 Task: Set the default behaviour for Augmented reality permission to "Do not allow sites to create a 3D map of your surroundings or track camera position".
Action: Mouse moved to (1279, 39)
Screenshot: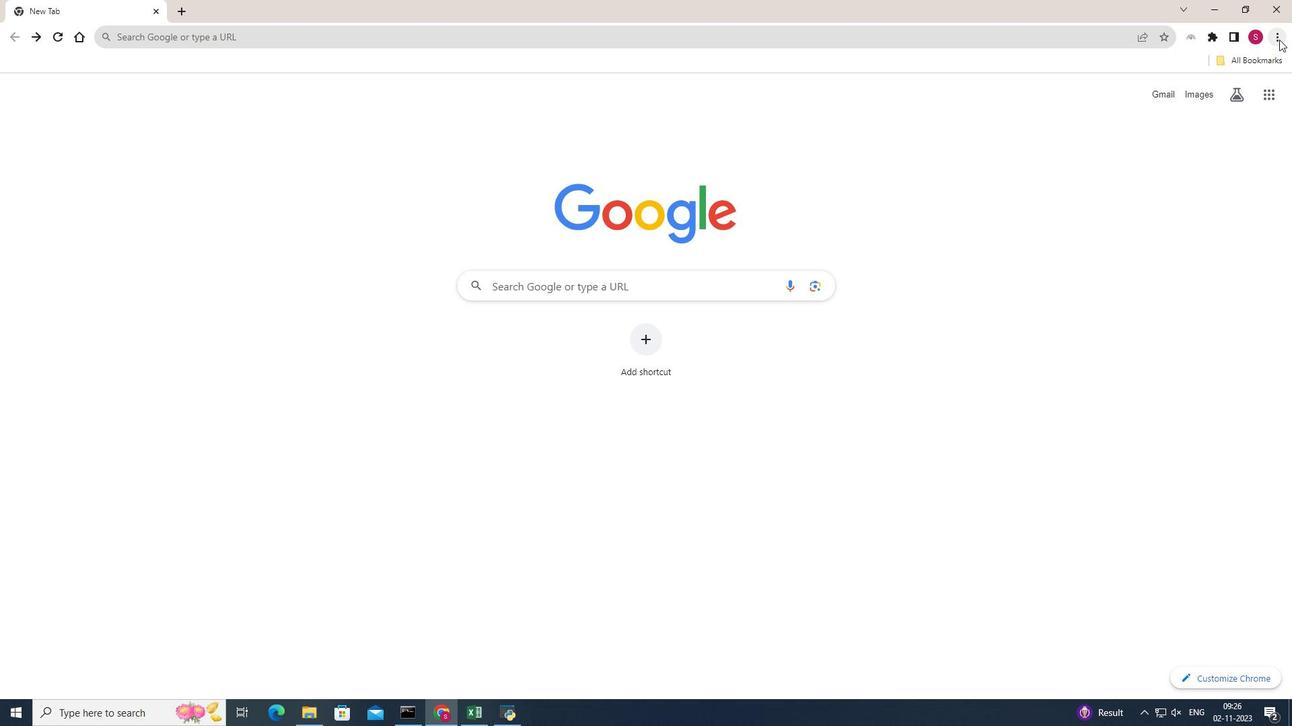 
Action: Mouse pressed left at (1279, 39)
Screenshot: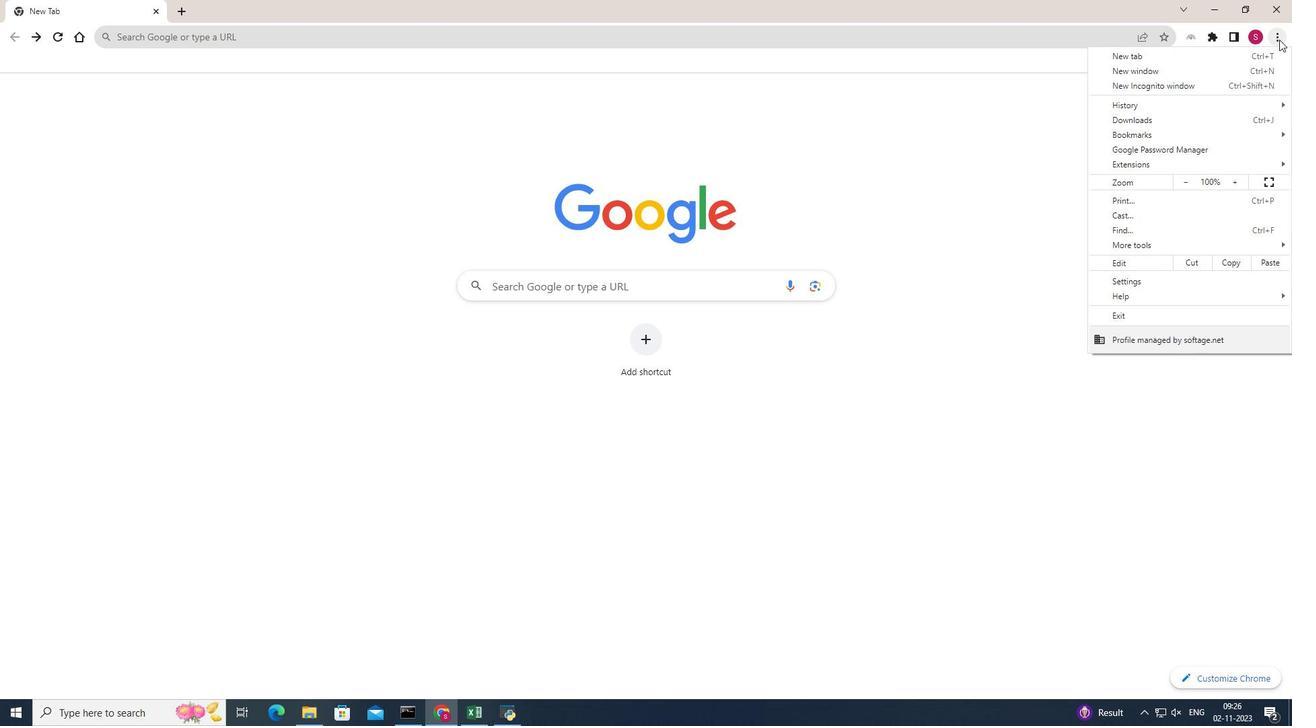 
Action: Mouse moved to (1158, 281)
Screenshot: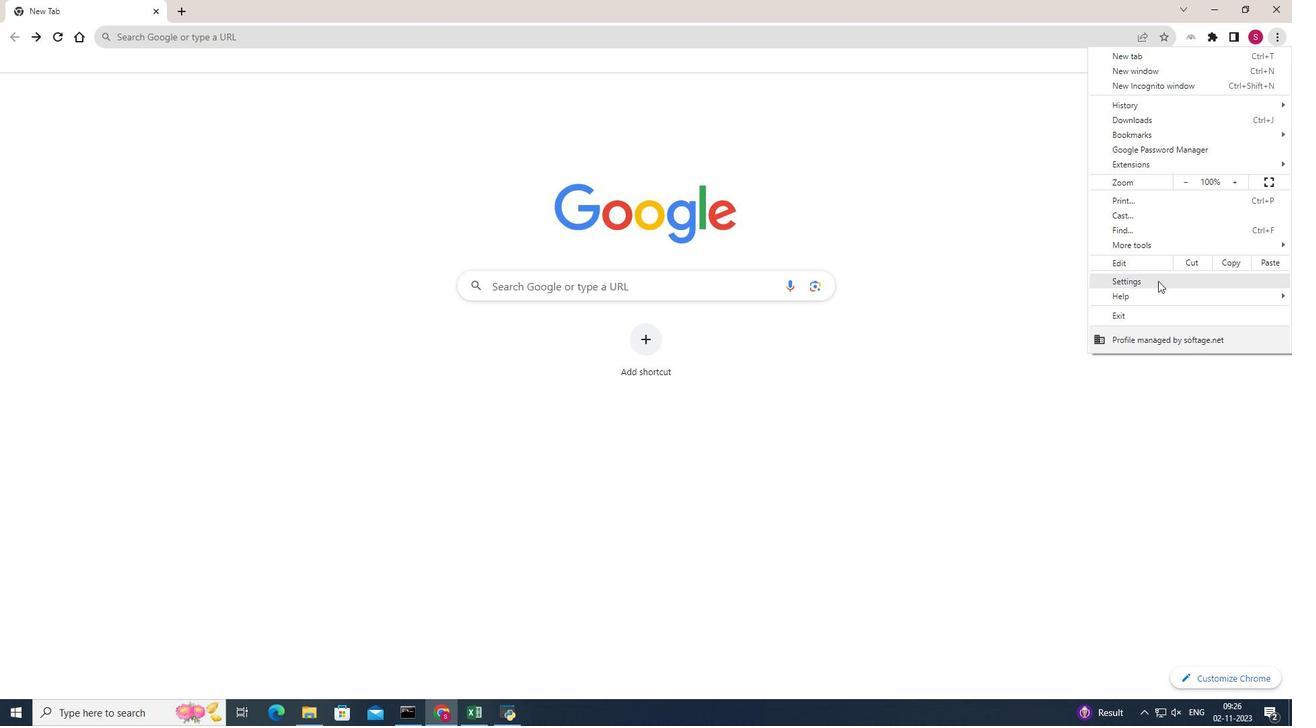 
Action: Mouse pressed left at (1158, 281)
Screenshot: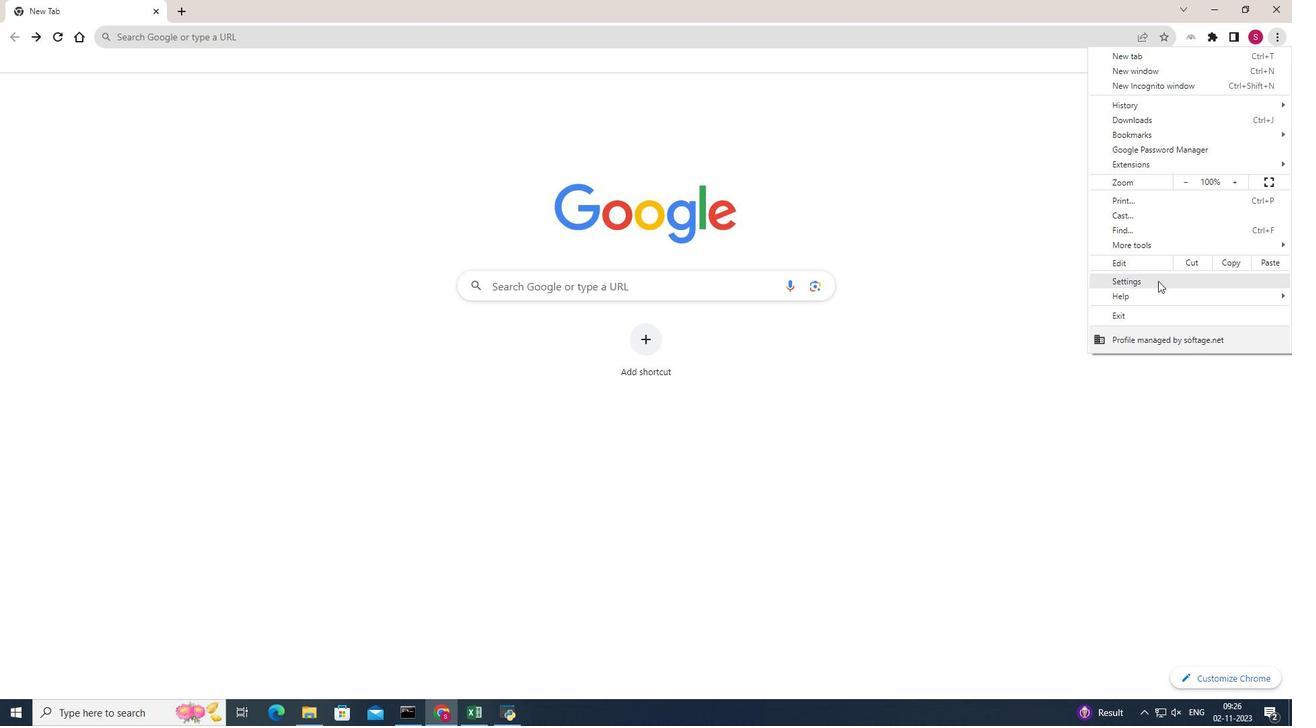 
Action: Mouse moved to (115, 171)
Screenshot: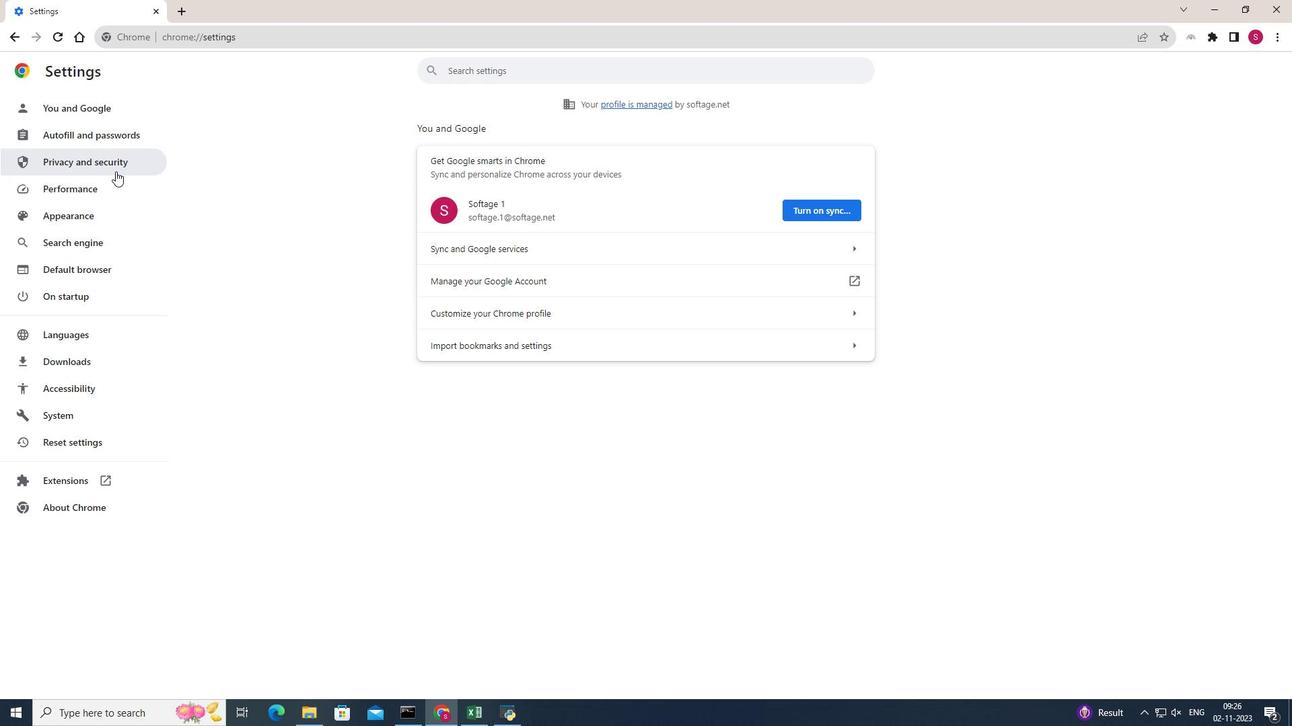 
Action: Mouse pressed left at (115, 171)
Screenshot: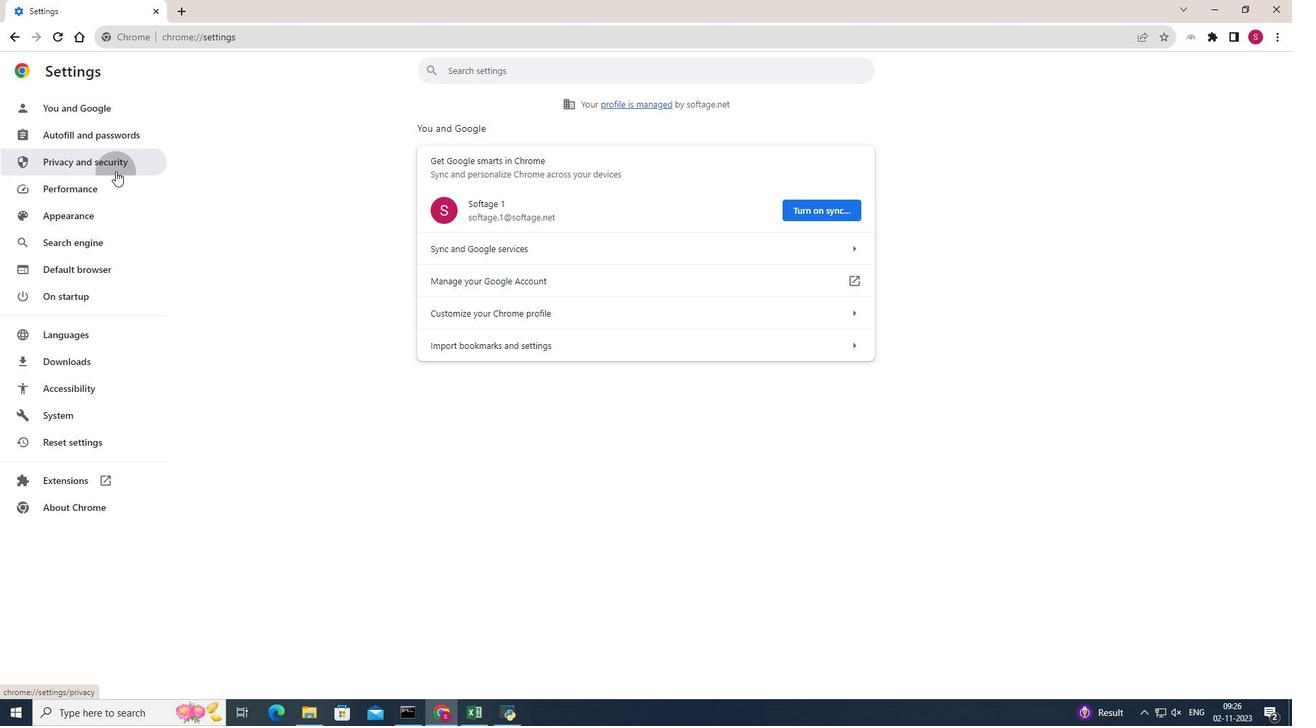 
Action: Mouse moved to (607, 426)
Screenshot: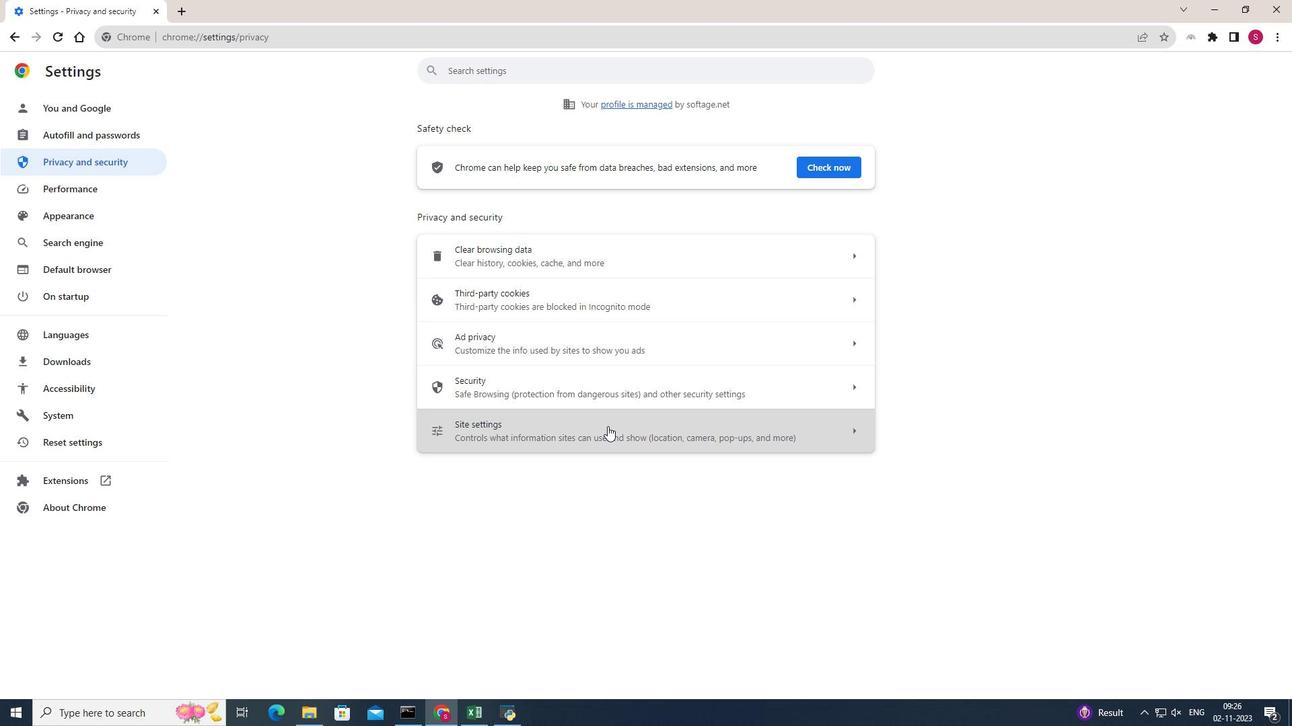 
Action: Mouse pressed left at (607, 426)
Screenshot: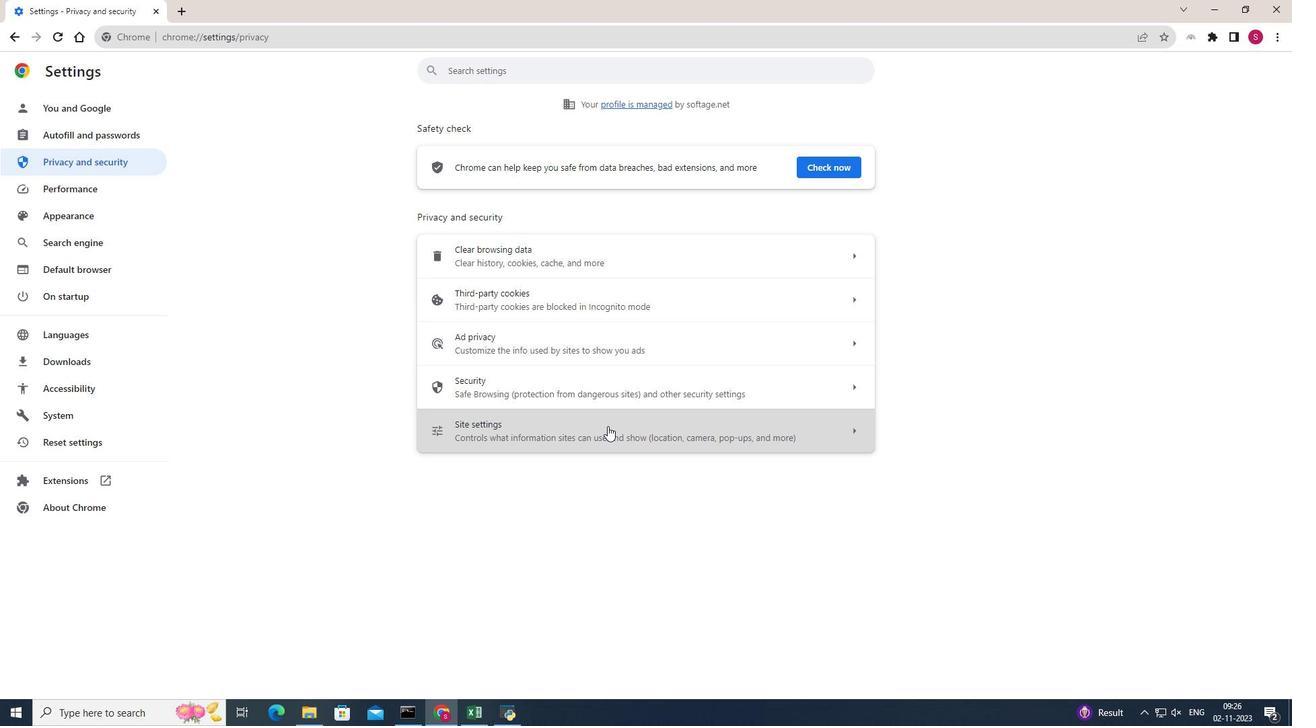 
Action: Mouse scrolled (607, 426) with delta (0, 0)
Screenshot: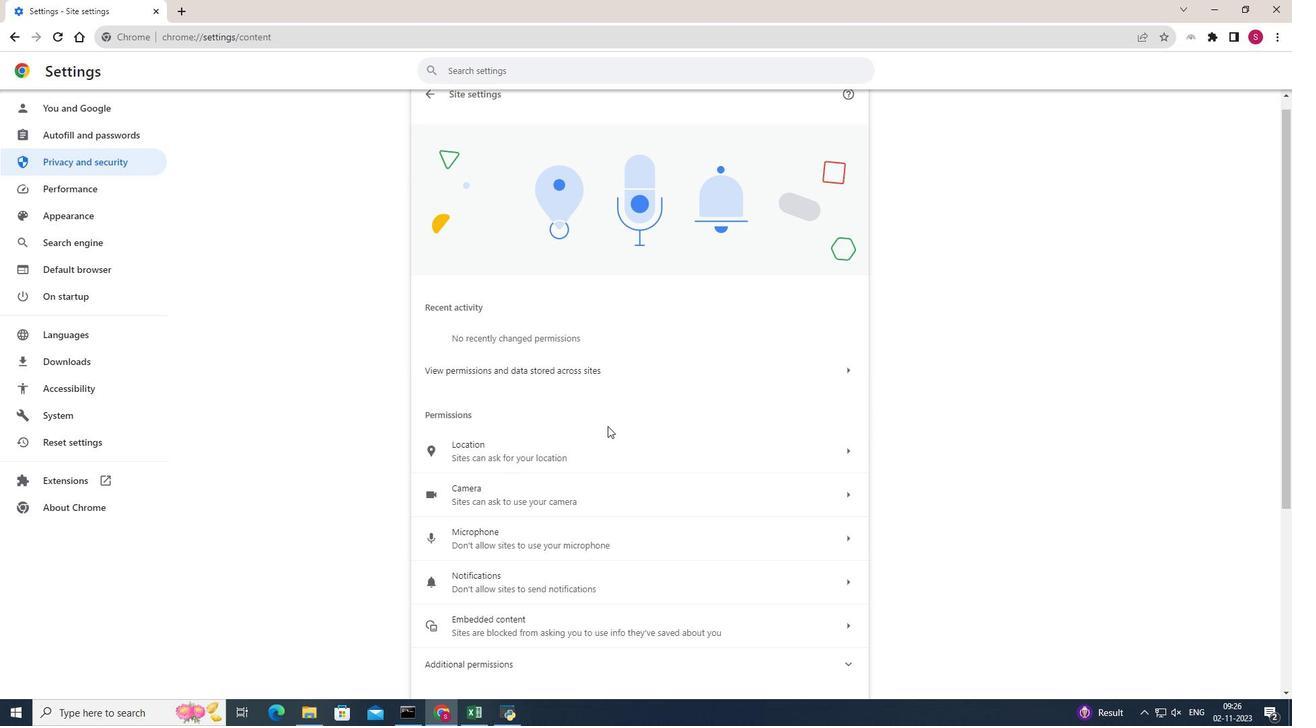 
Action: Mouse scrolled (607, 427) with delta (0, 0)
Screenshot: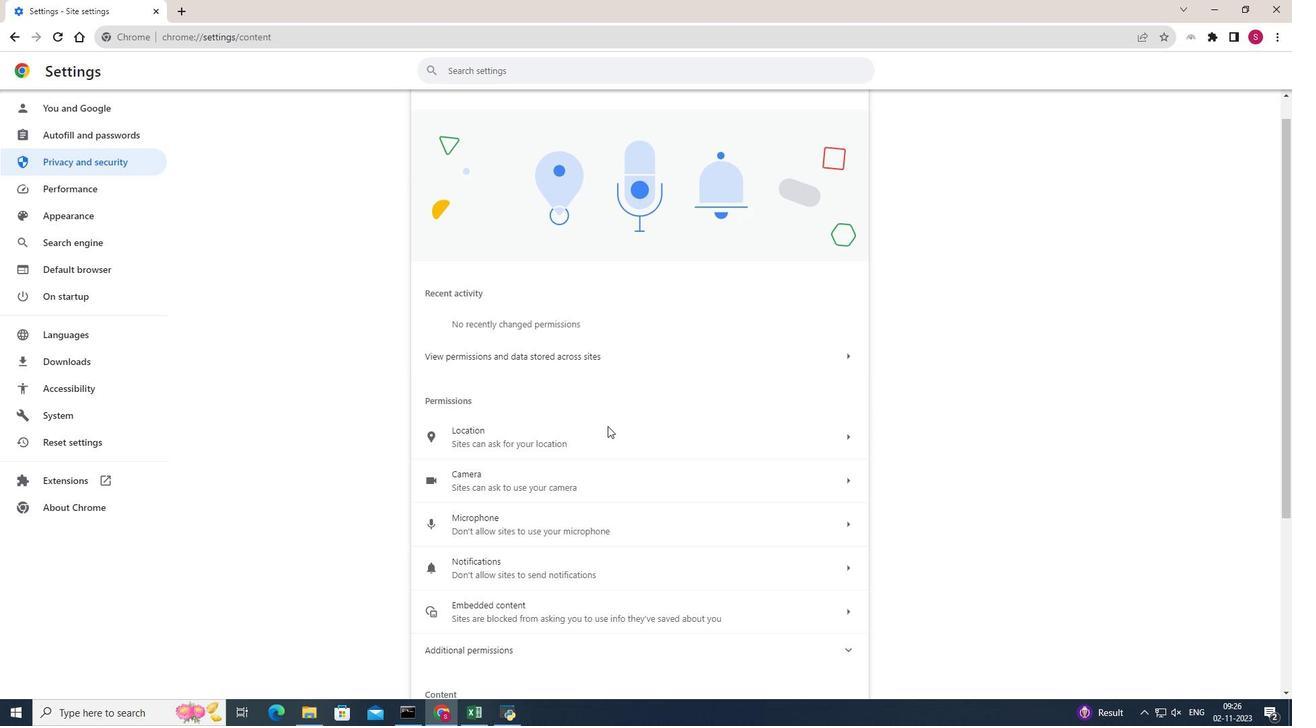 
Action: Mouse scrolled (607, 426) with delta (0, 0)
Screenshot: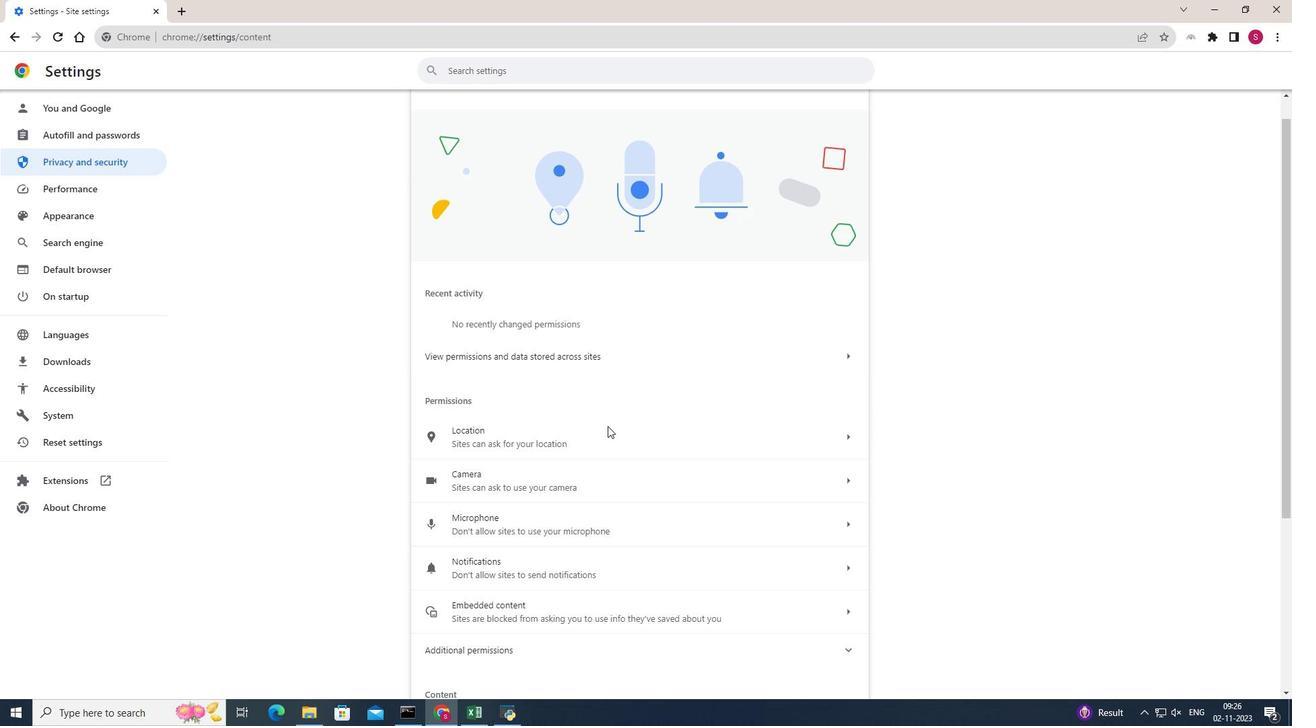 
Action: Mouse scrolled (607, 426) with delta (0, 0)
Screenshot: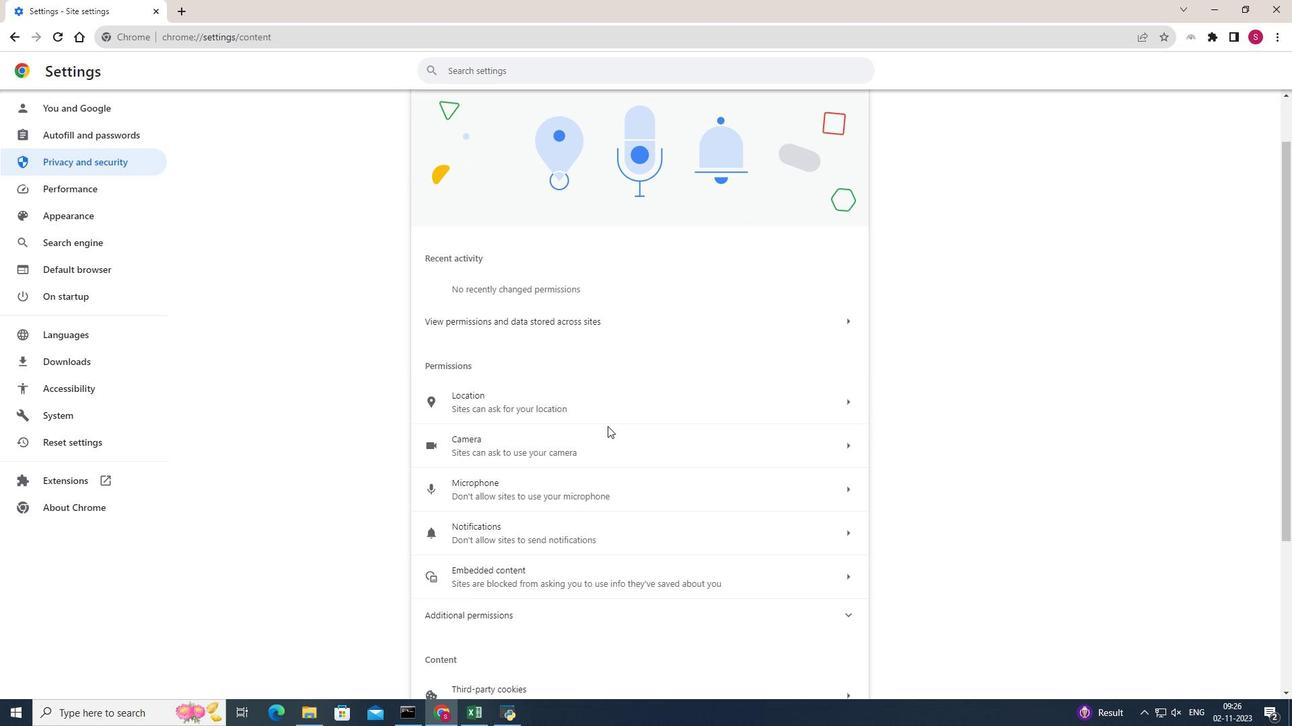 
Action: Mouse scrolled (607, 426) with delta (0, 0)
Screenshot: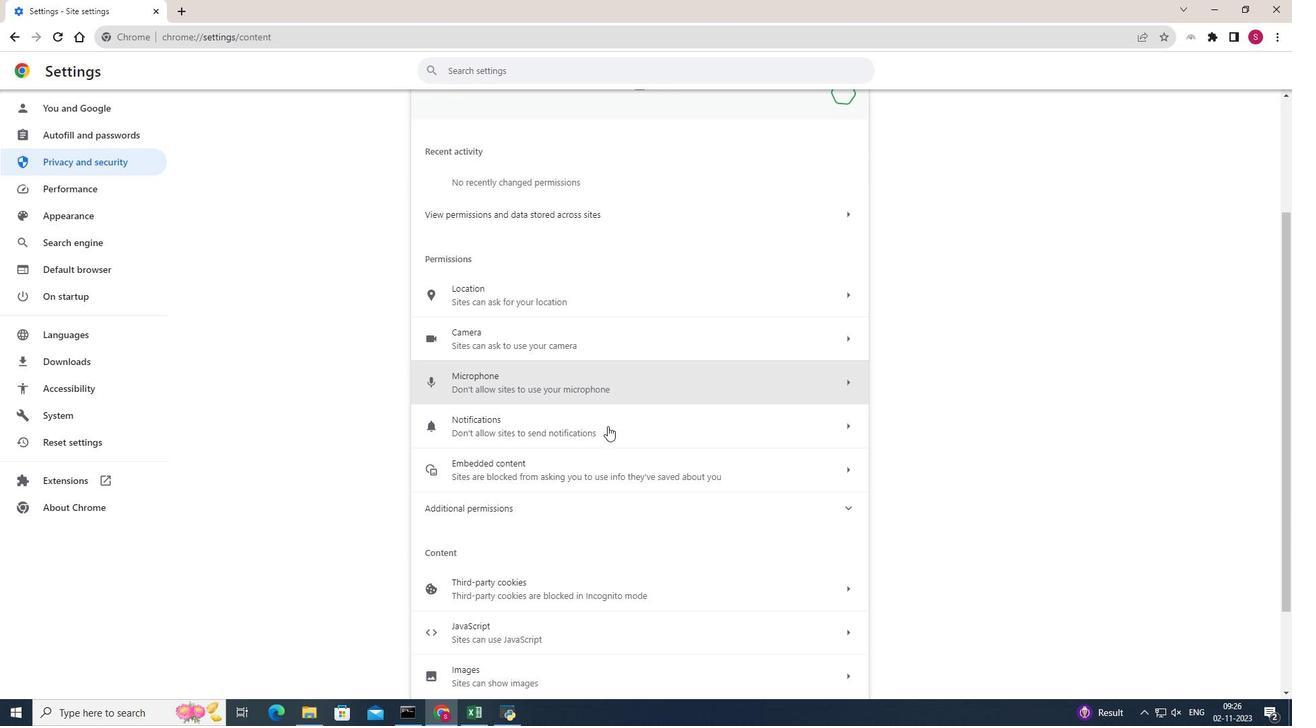 
Action: Mouse scrolled (607, 426) with delta (0, 0)
Screenshot: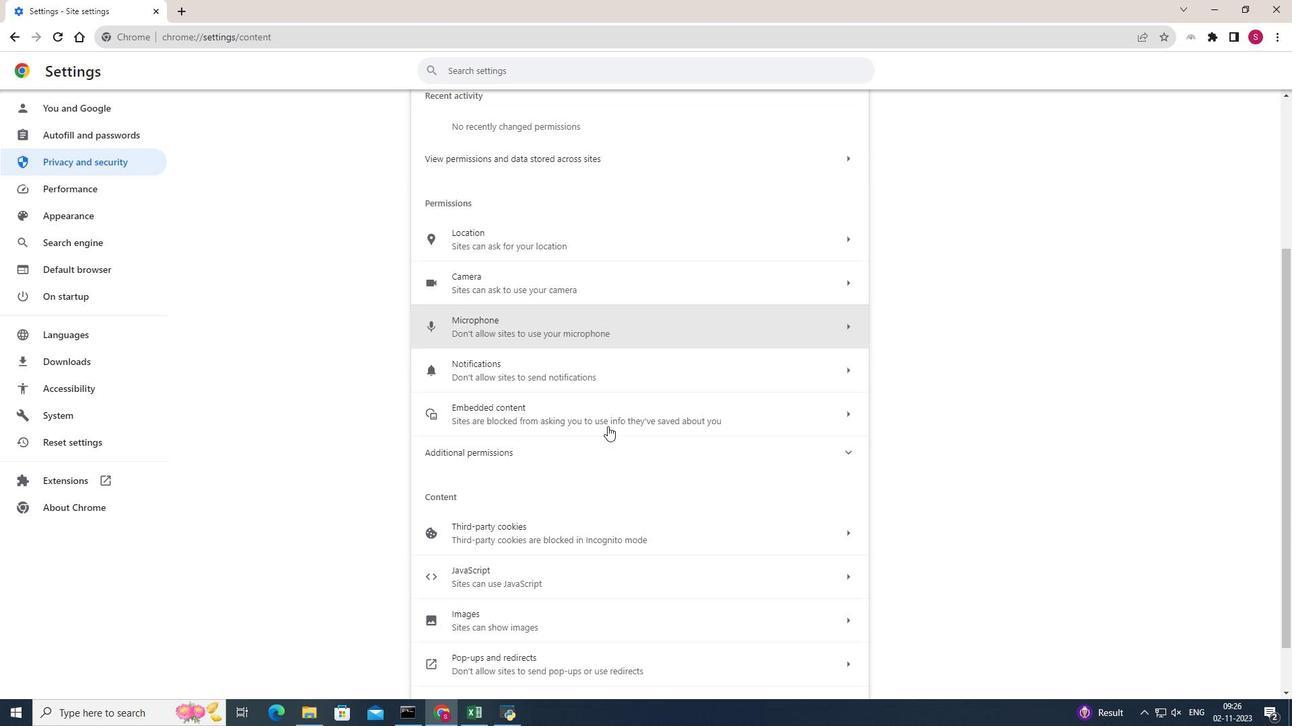 
Action: Mouse scrolled (607, 426) with delta (0, 0)
Screenshot: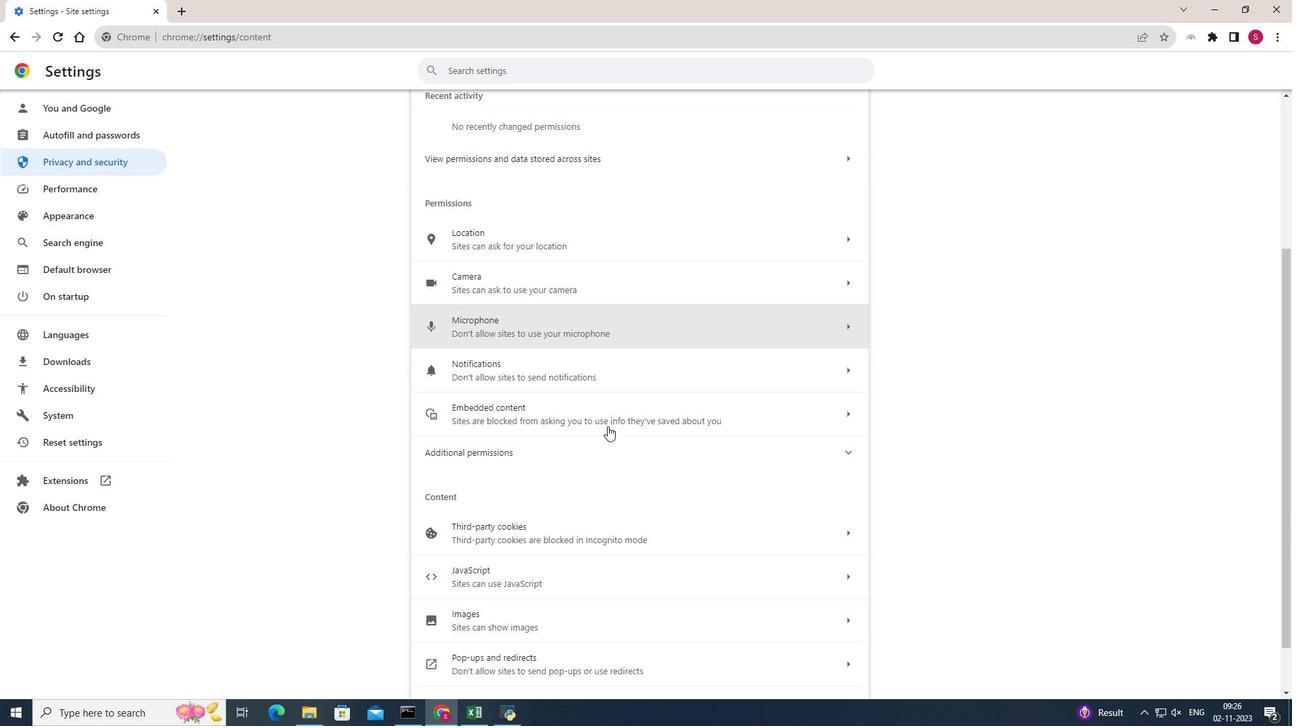 
Action: Mouse moved to (573, 391)
Screenshot: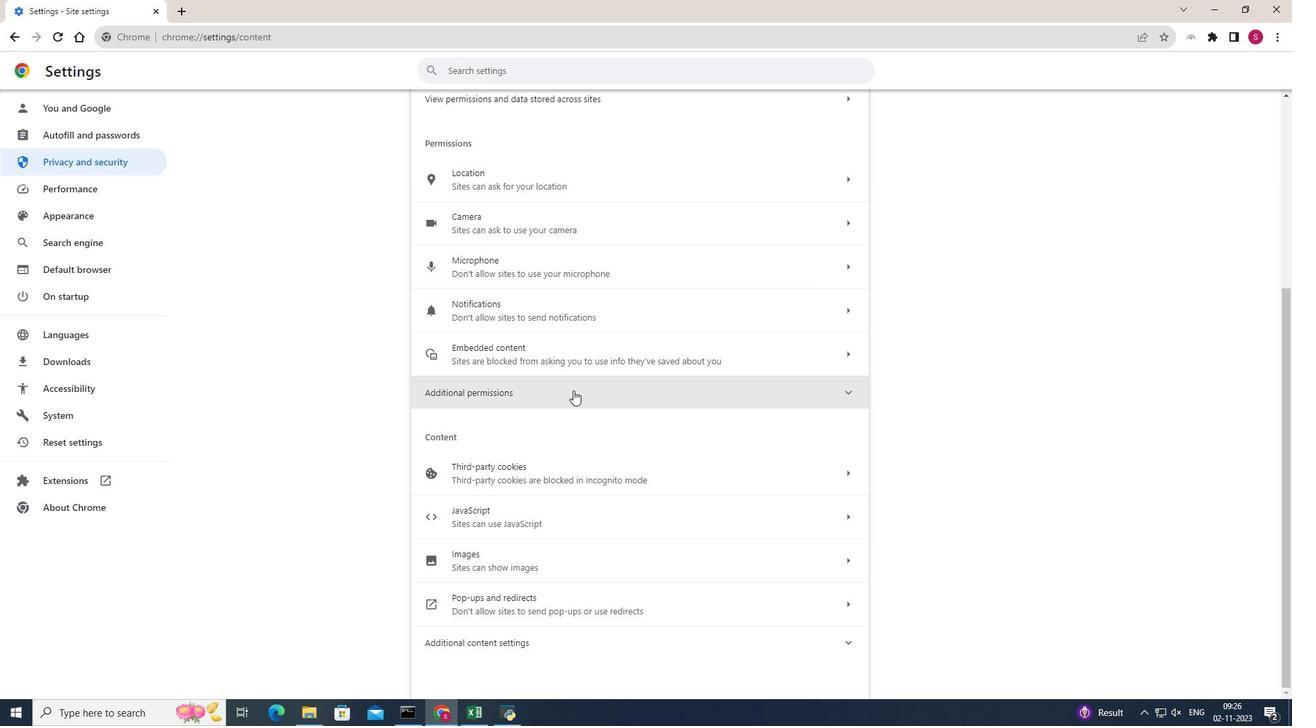 
Action: Mouse pressed left at (573, 391)
Screenshot: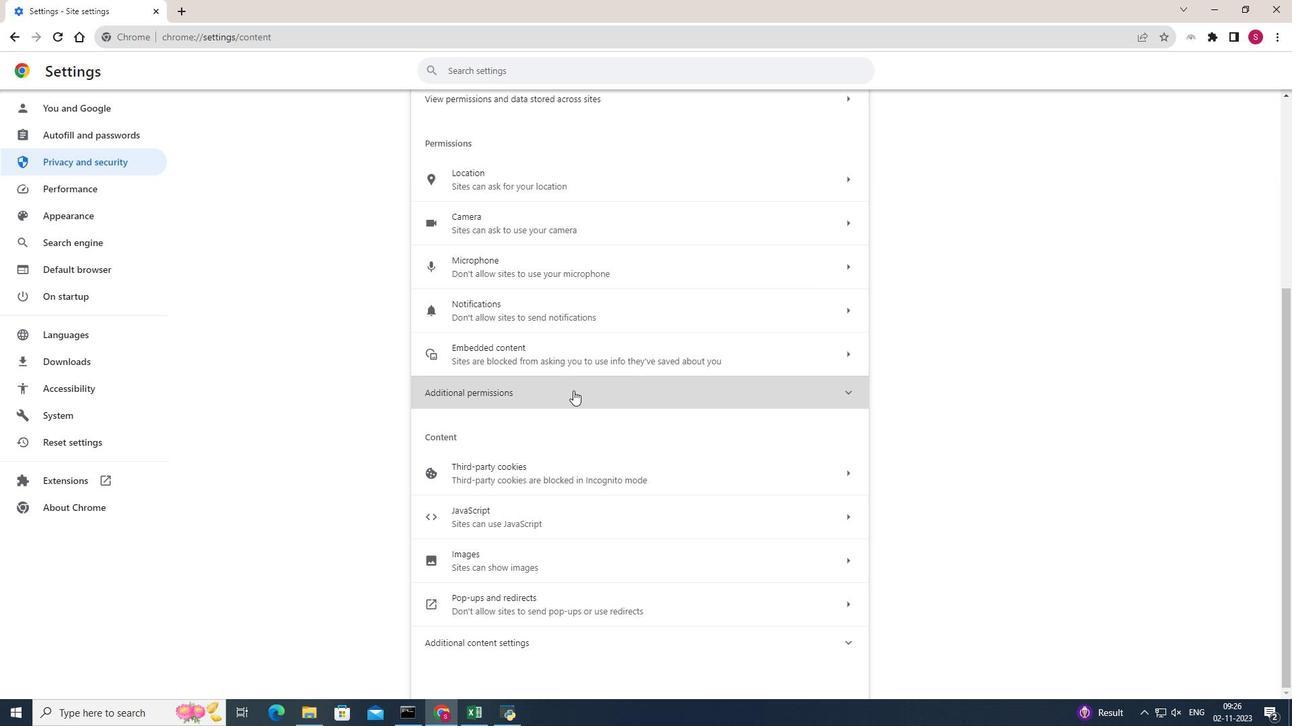 
Action: Mouse moved to (672, 438)
Screenshot: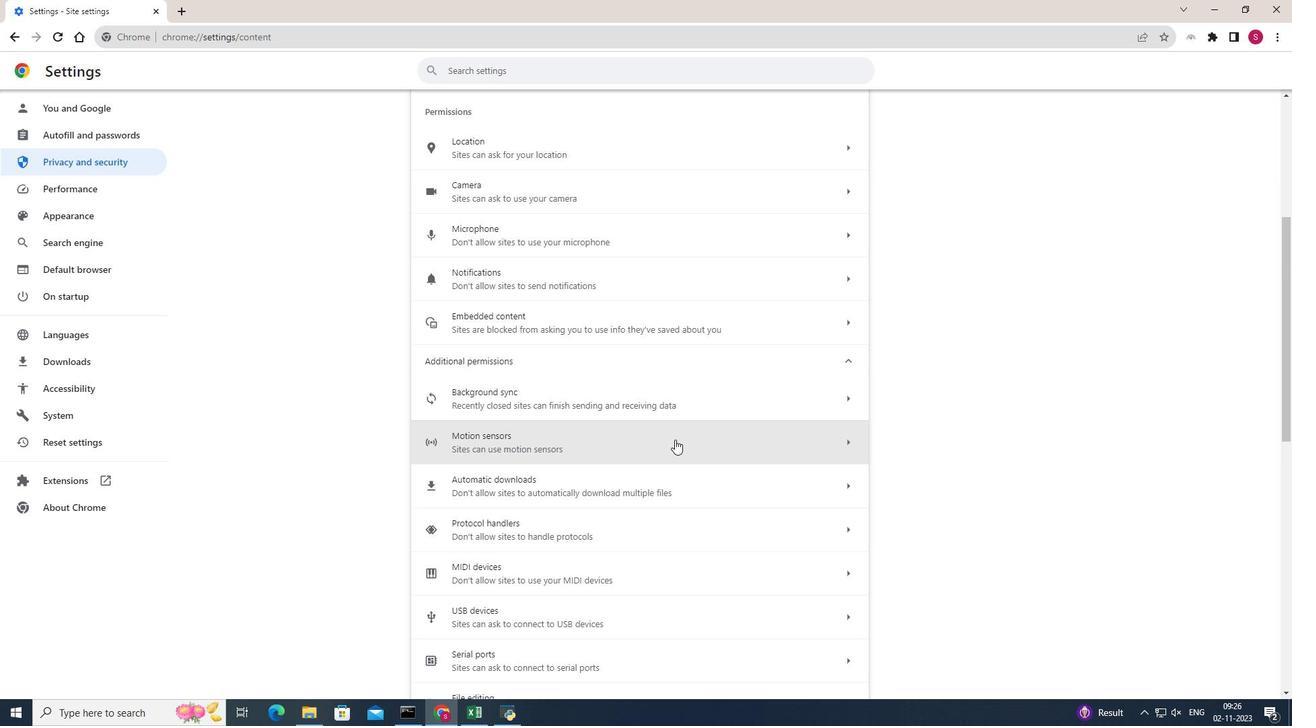 
Action: Mouse scrolled (672, 438) with delta (0, 0)
Screenshot: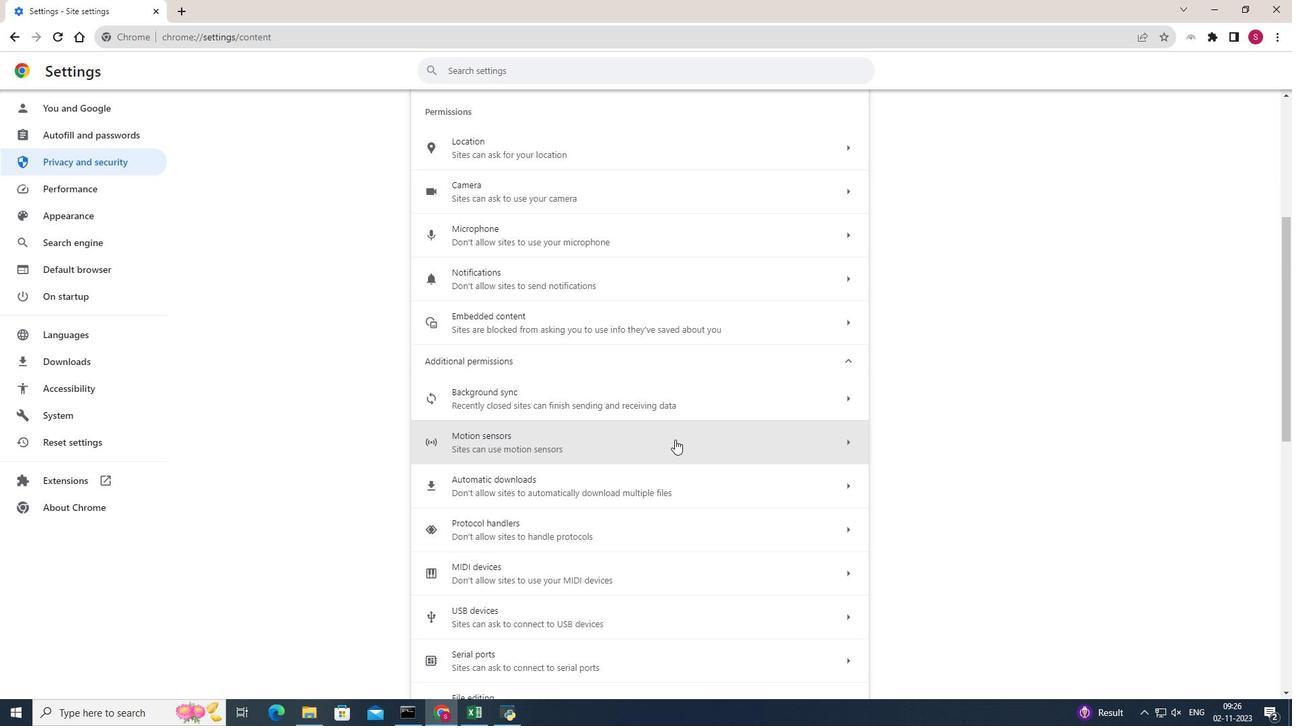
Action: Mouse moved to (673, 439)
Screenshot: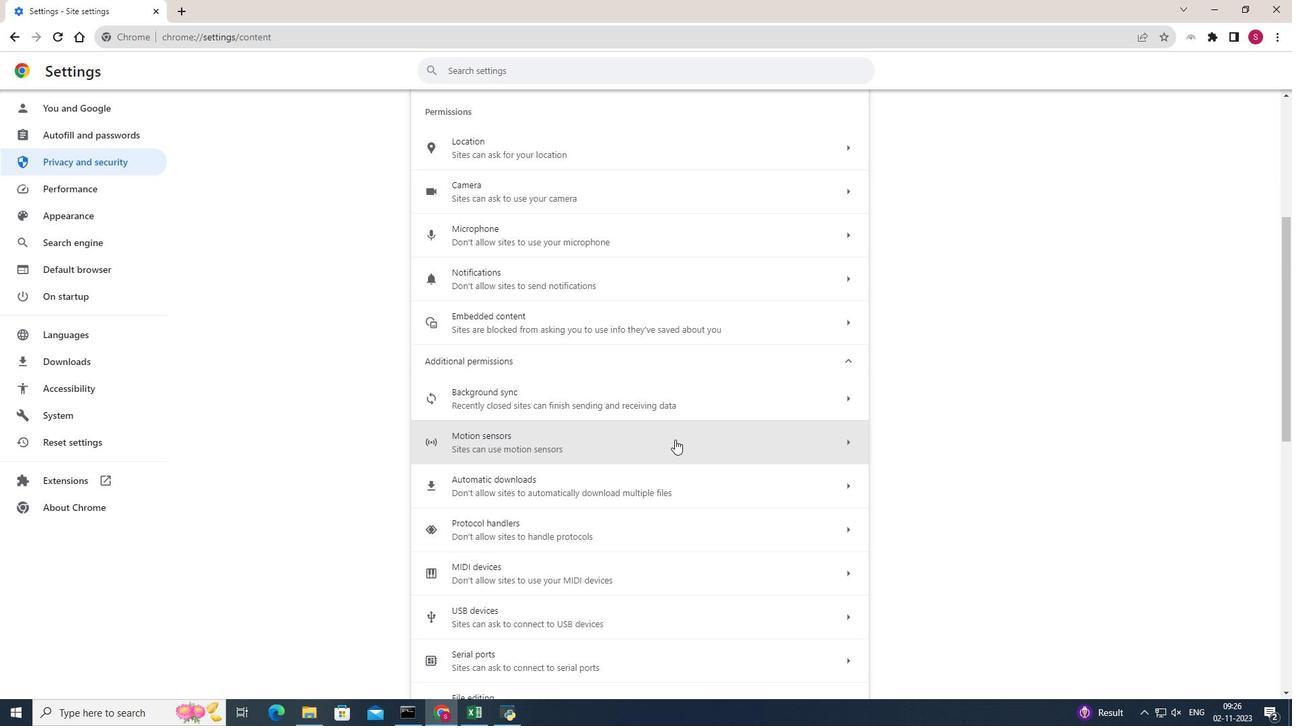 
Action: Mouse scrolled (673, 438) with delta (0, 0)
Screenshot: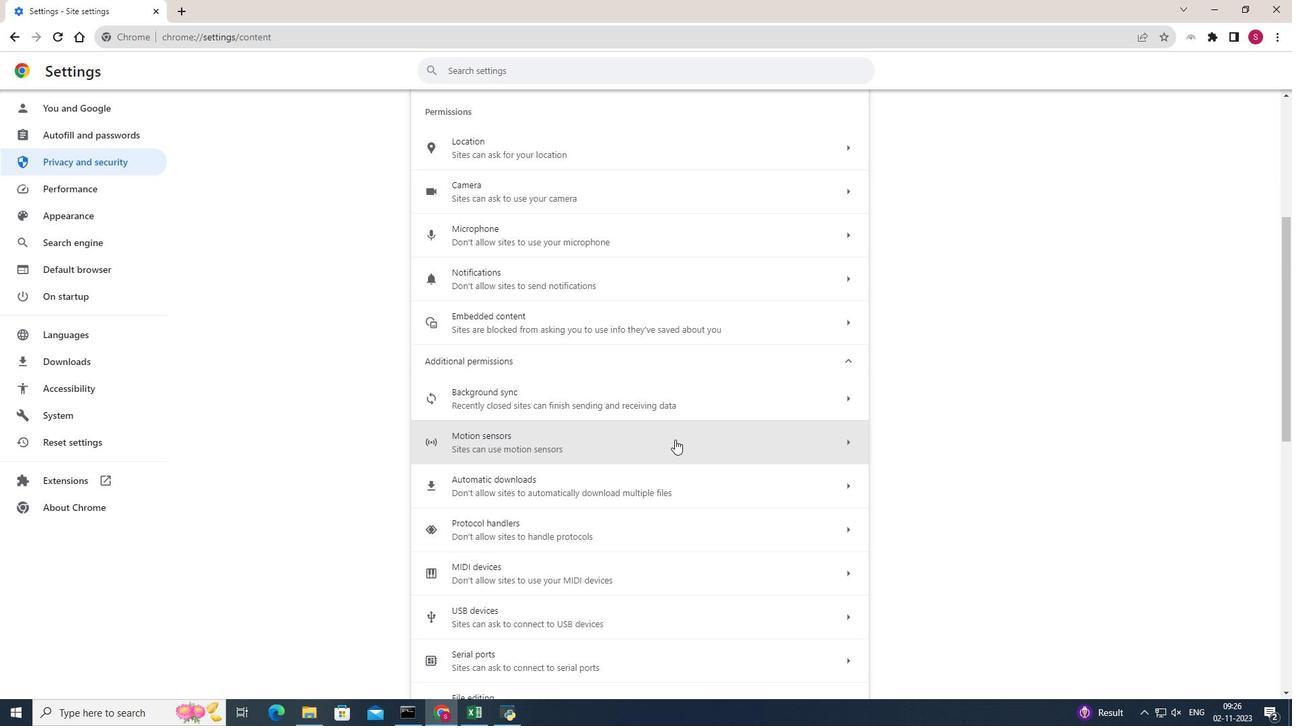 
Action: Mouse moved to (674, 440)
Screenshot: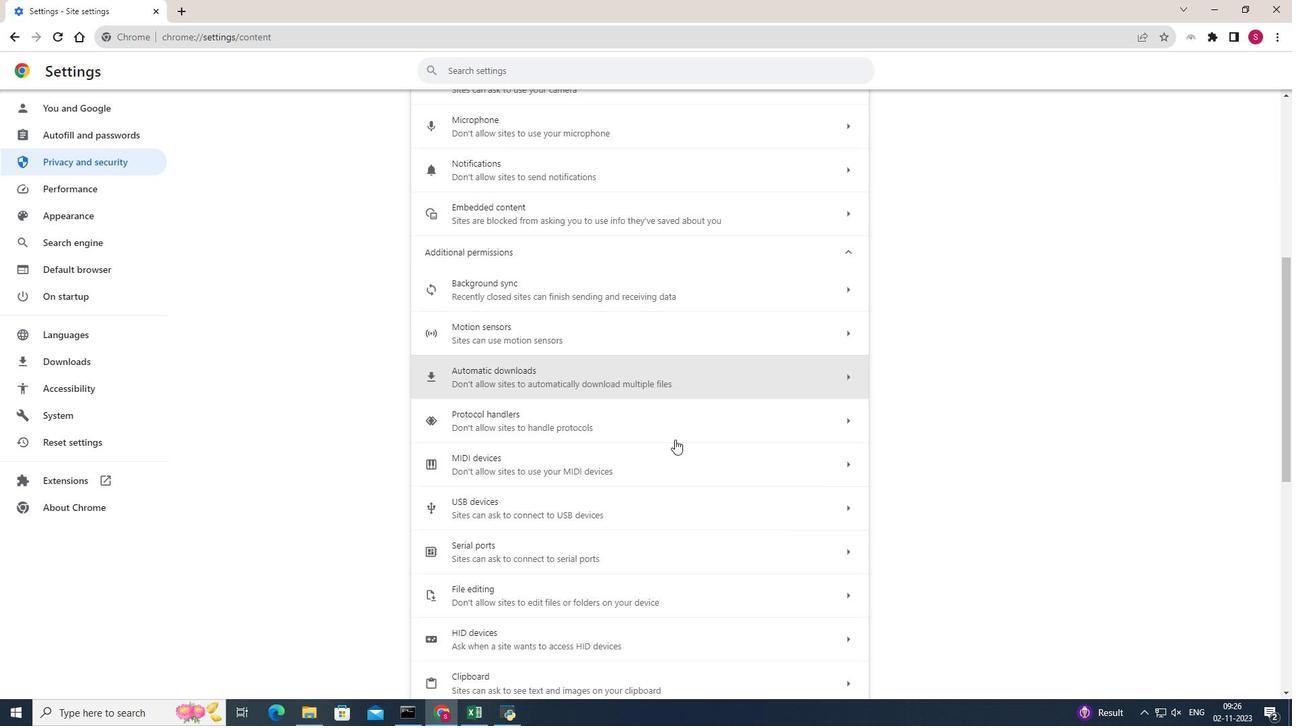 
Action: Mouse scrolled (674, 439) with delta (0, 0)
Screenshot: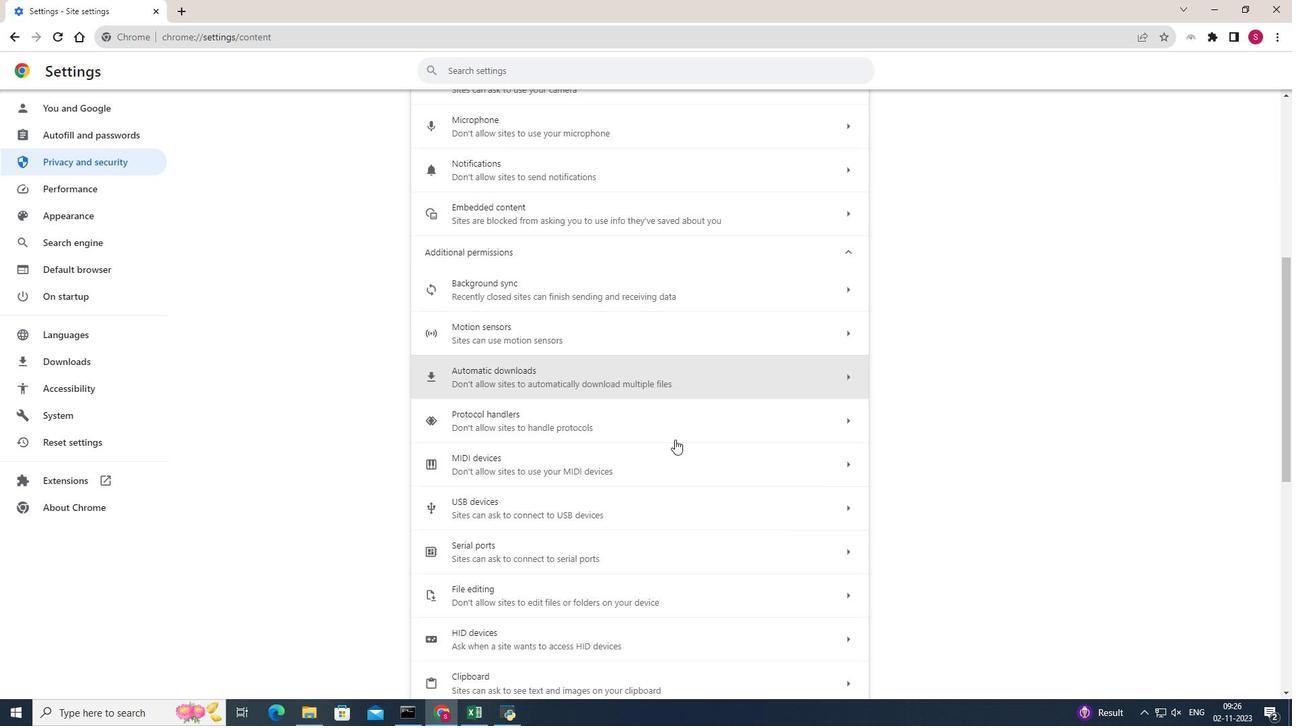 
Action: Mouse scrolled (674, 439) with delta (0, 0)
Screenshot: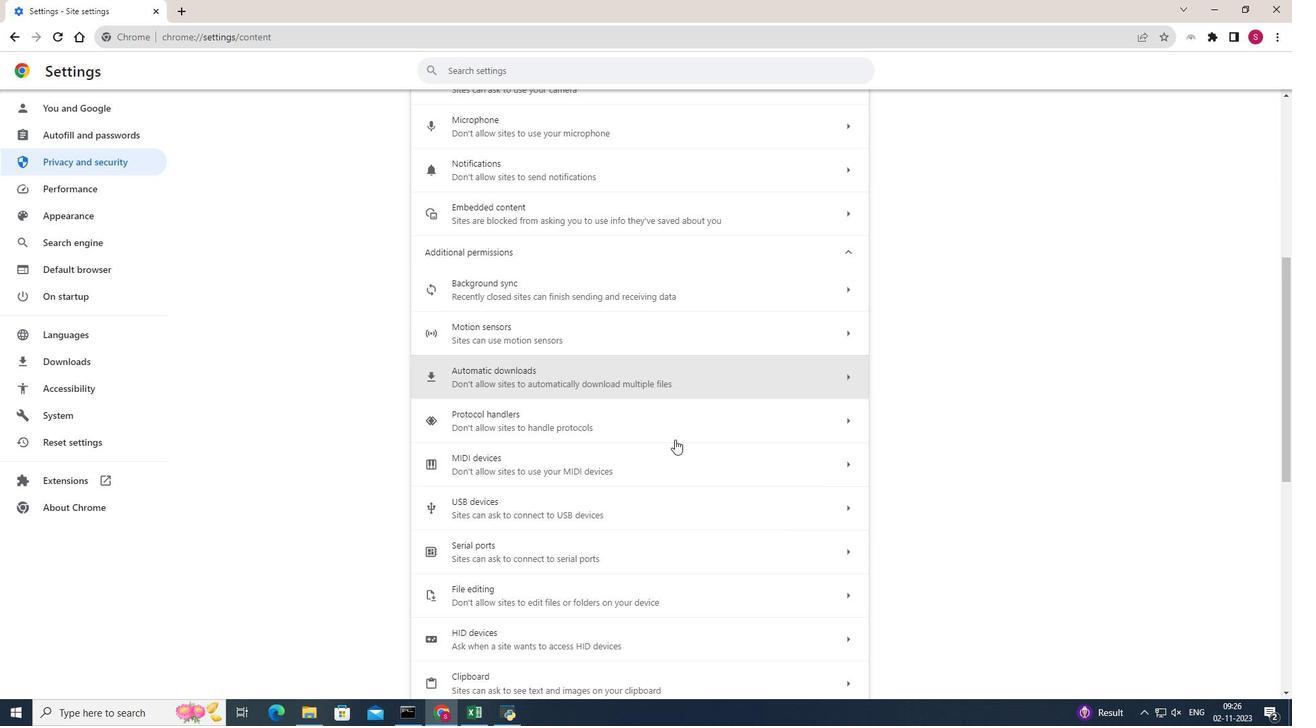 
Action: Mouse moved to (675, 440)
Screenshot: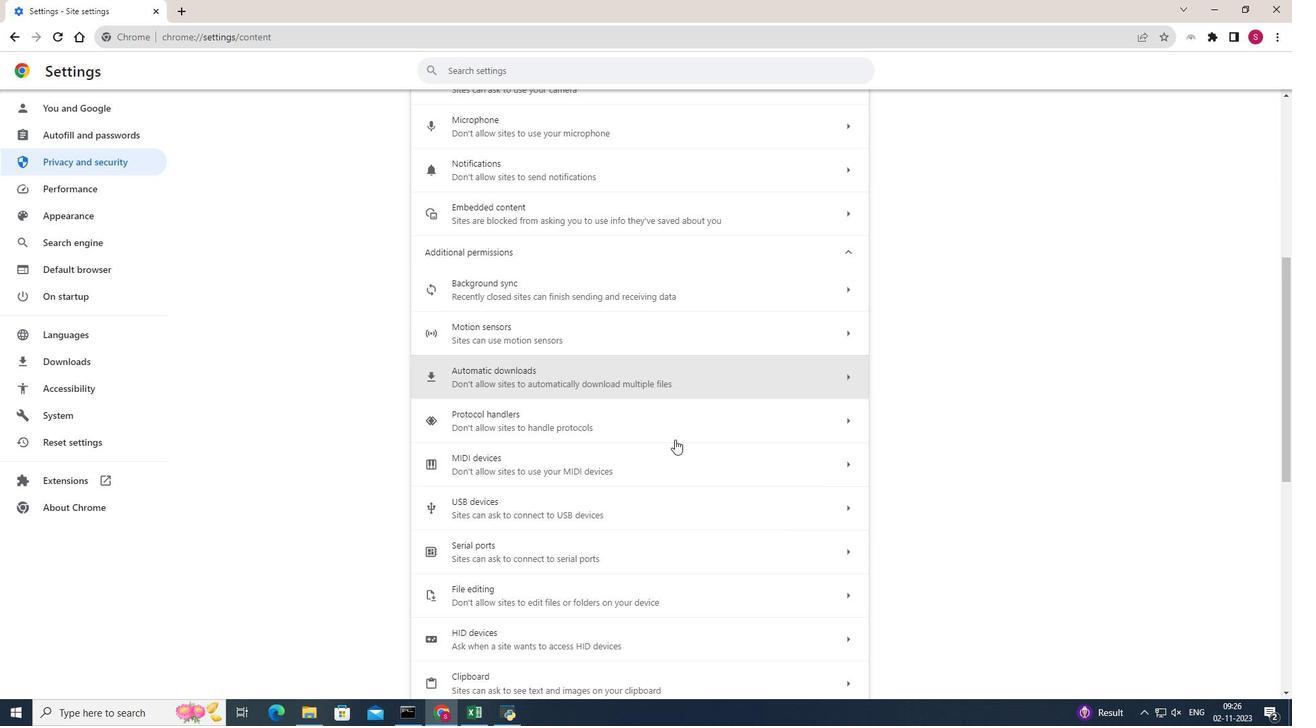 
Action: Mouse scrolled (675, 439) with delta (0, 0)
Screenshot: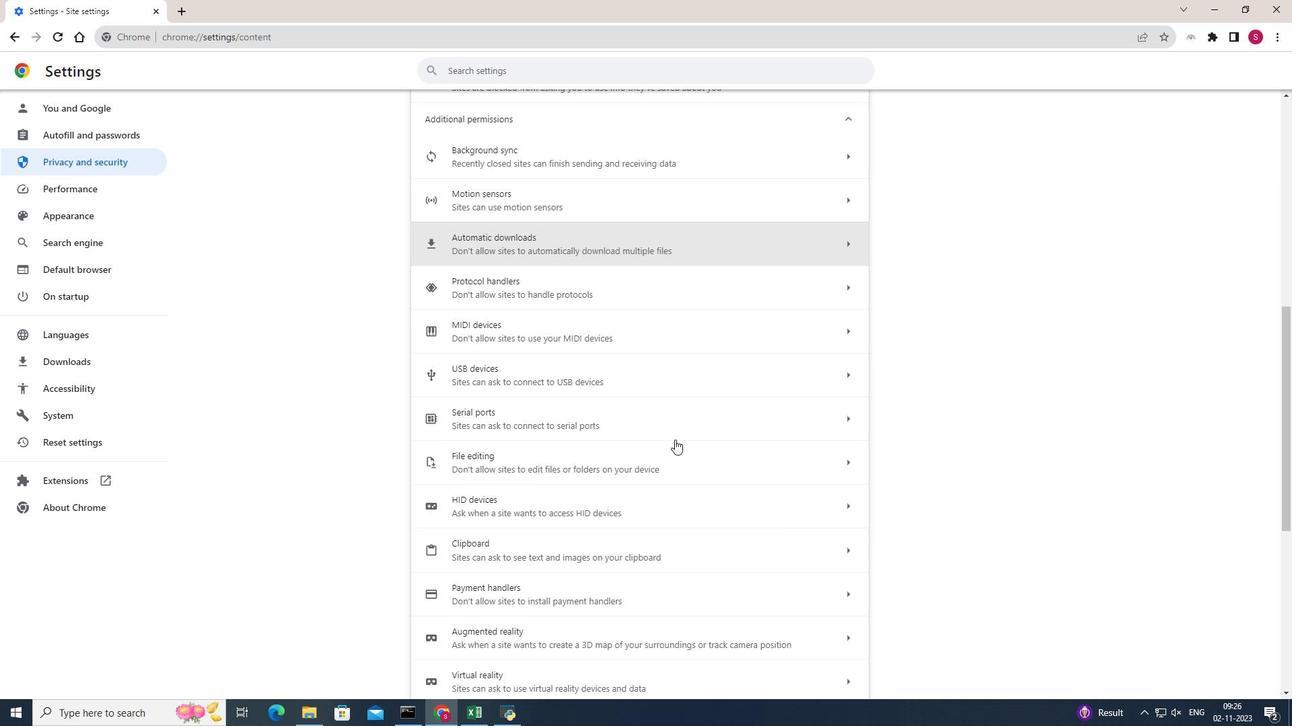 
Action: Mouse moved to (669, 585)
Screenshot: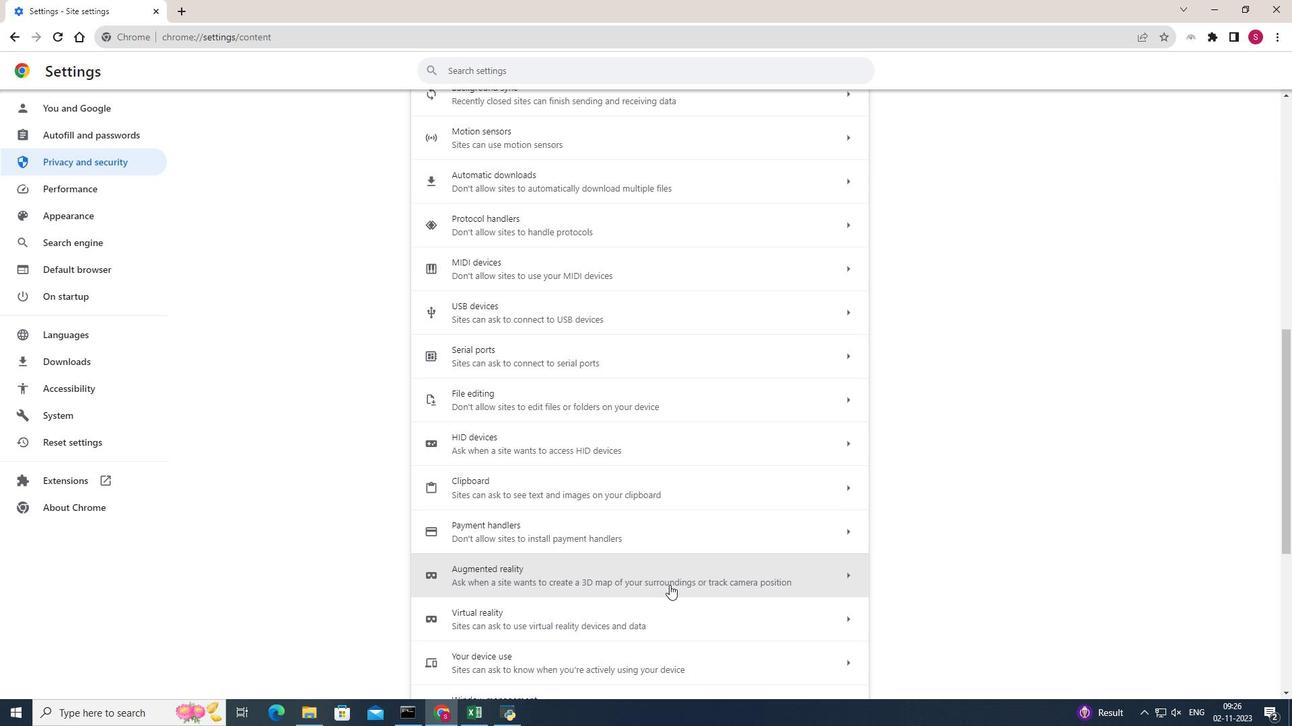 
Action: Mouse pressed left at (669, 585)
Screenshot: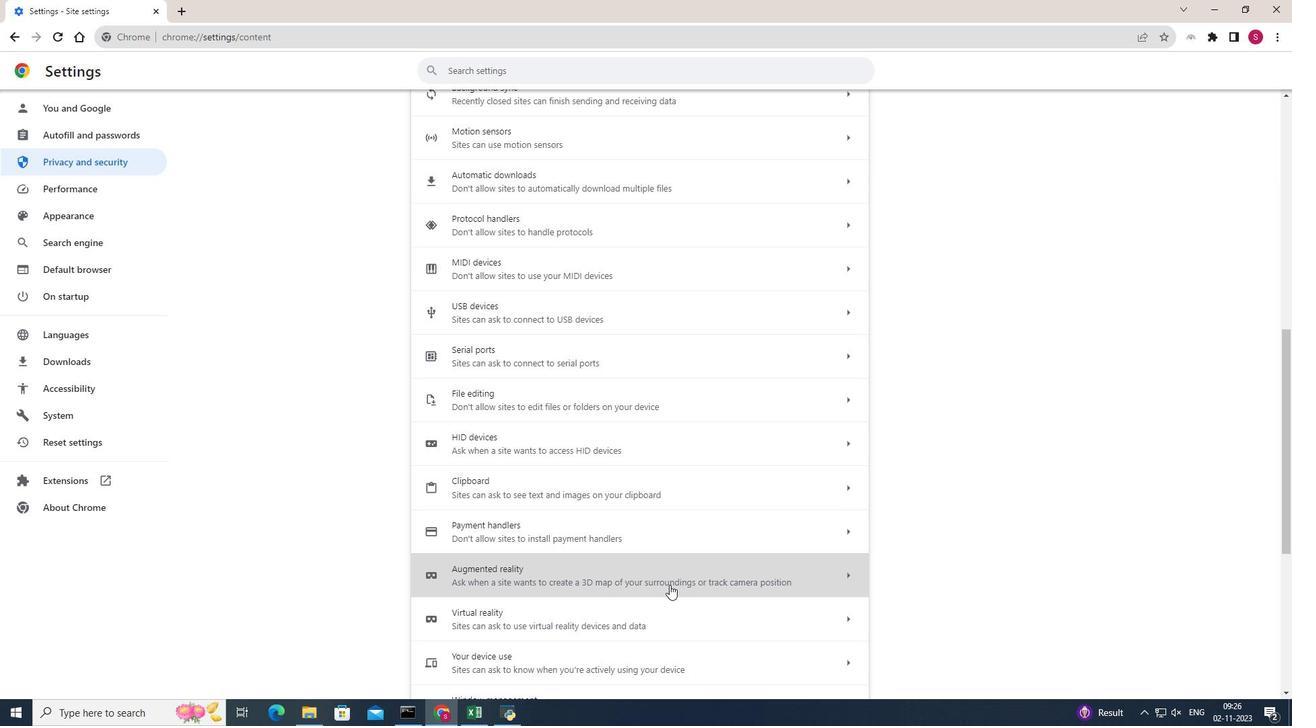 
Action: Mouse moved to (430, 261)
Screenshot: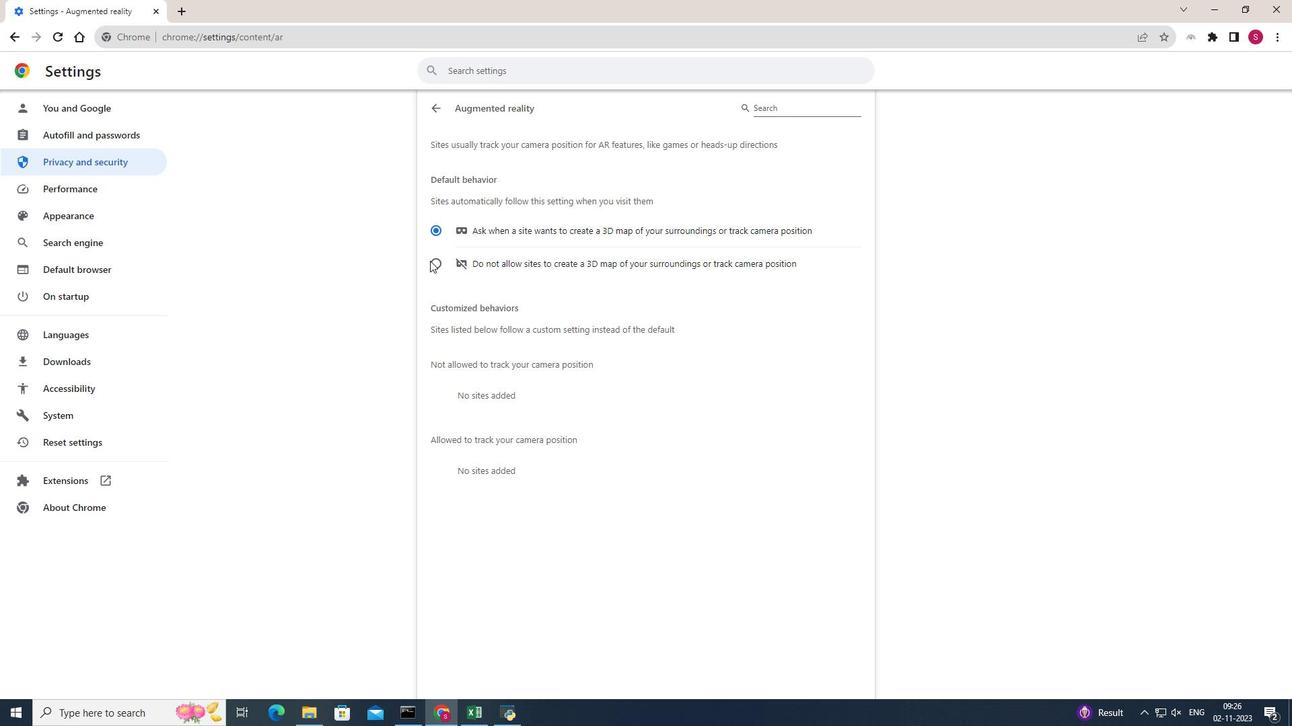 
Action: Mouse pressed left at (430, 261)
Screenshot: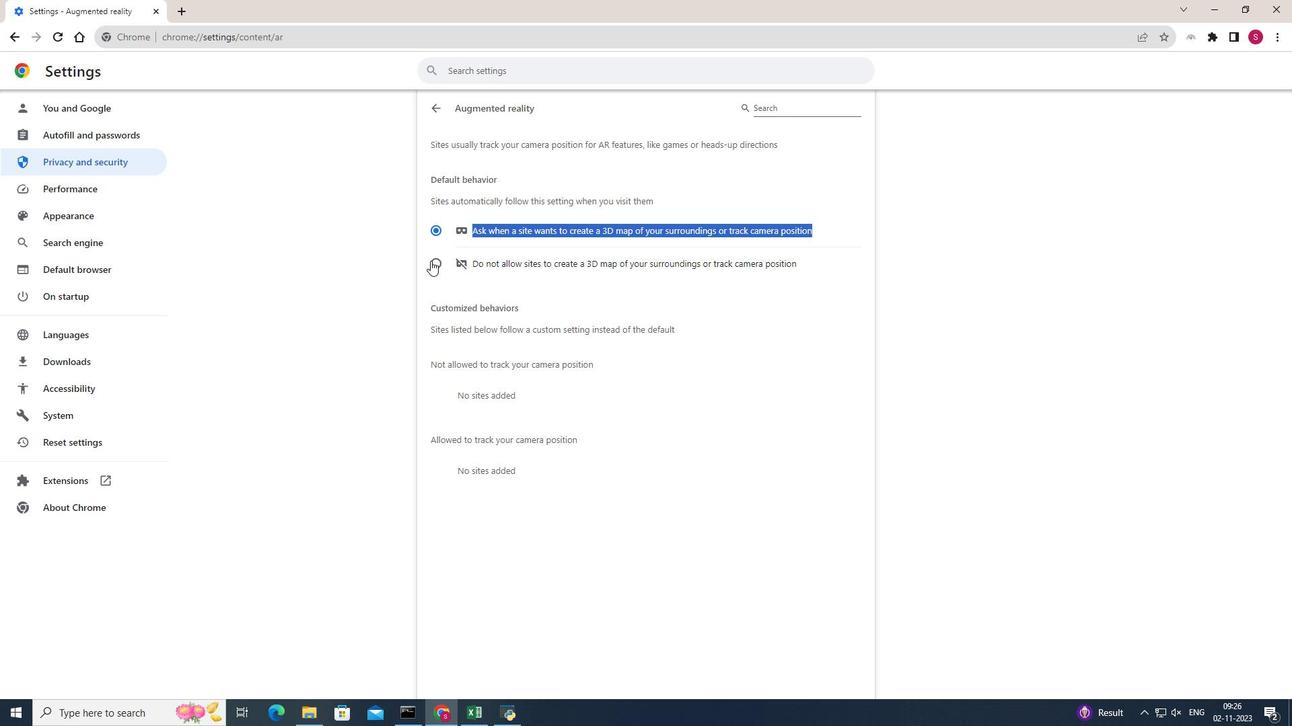 
Action: Mouse moved to (439, 262)
Screenshot: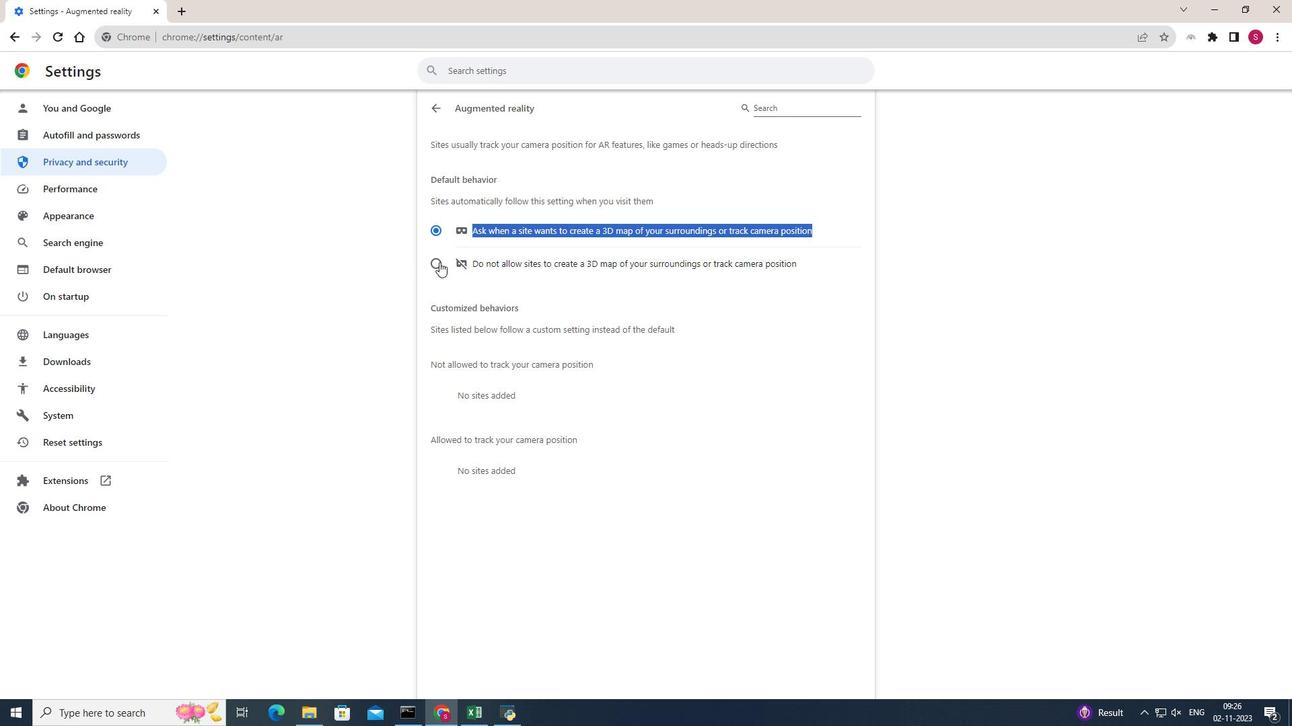 
Action: Mouse pressed left at (439, 262)
Screenshot: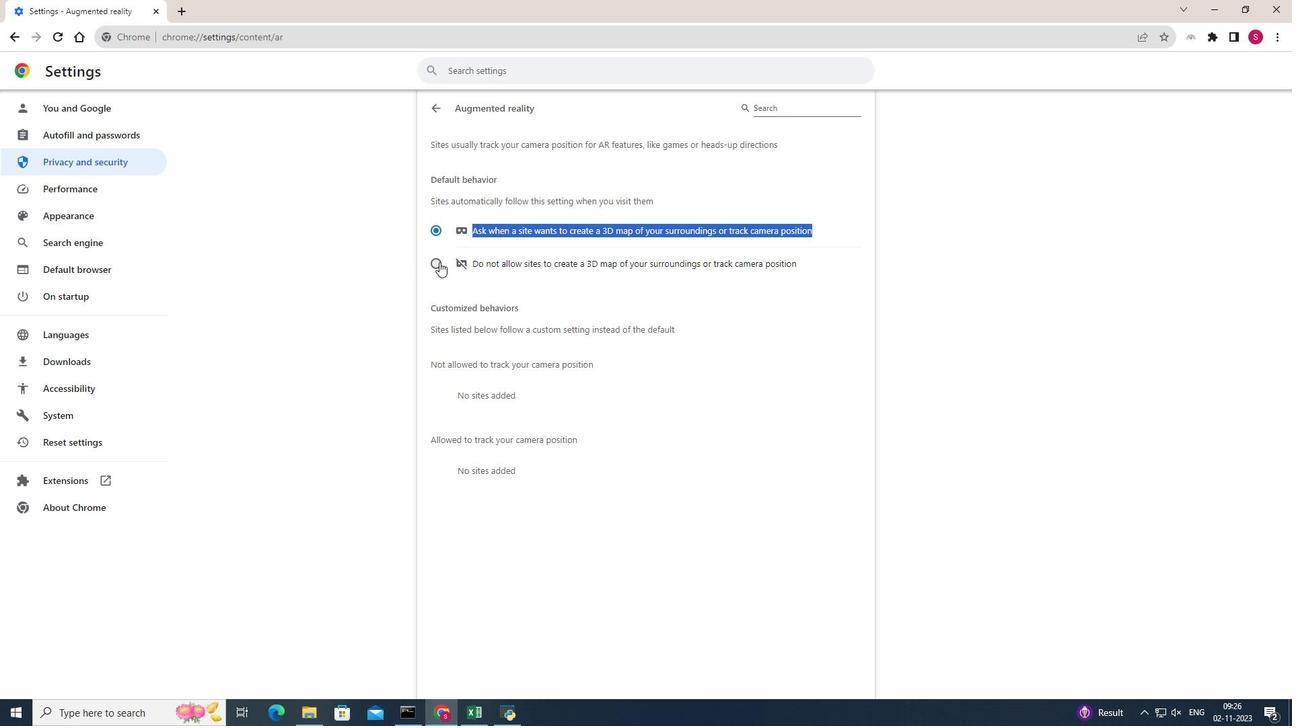 
Action: Mouse moved to (949, 284)
Screenshot: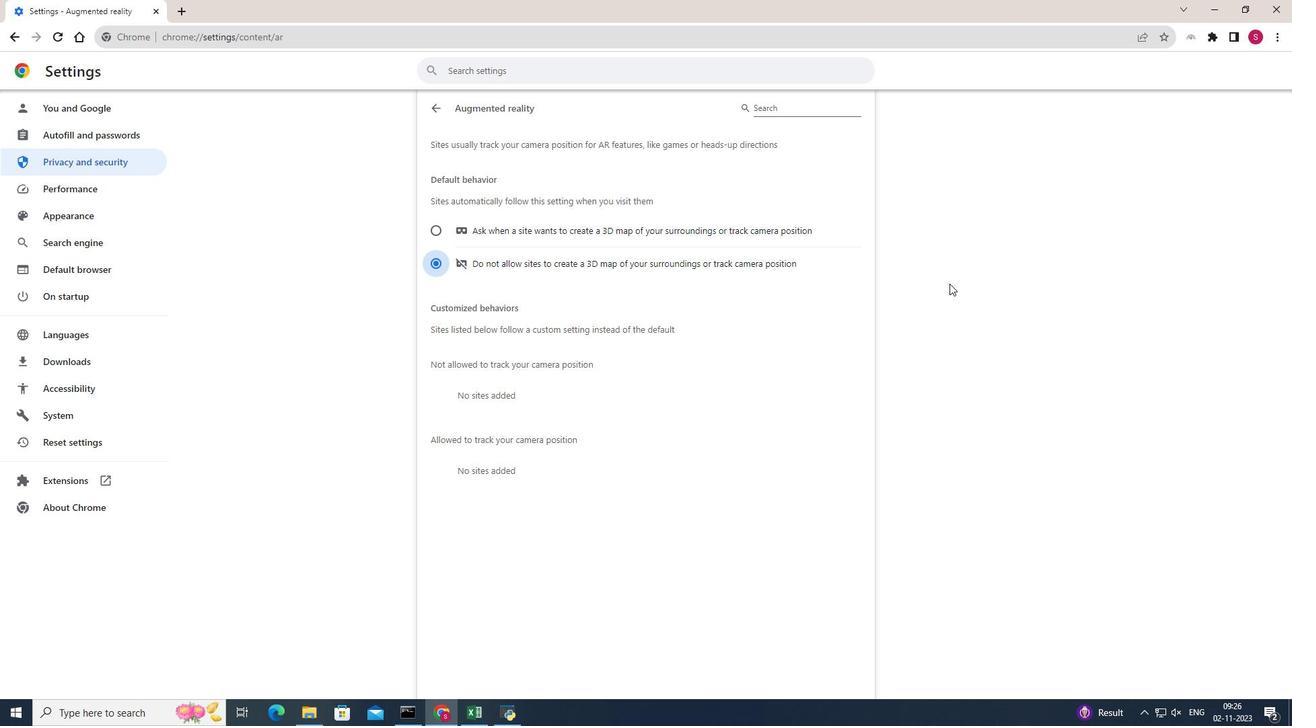 
